 Task: Add Sprouts Grilled Atlantic Salmon Meal With Red Miso Sauce to the cart.
Action: Mouse moved to (304, 119)
Screenshot: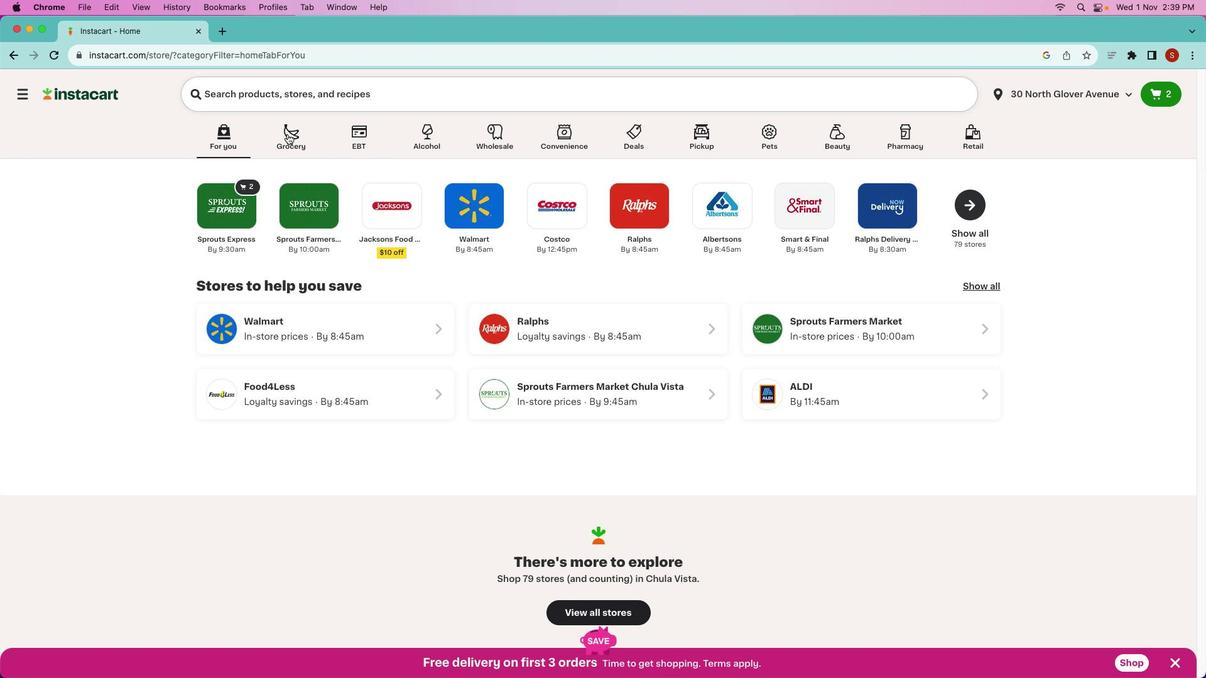 
Action: Mouse pressed left at (304, 119)
Screenshot: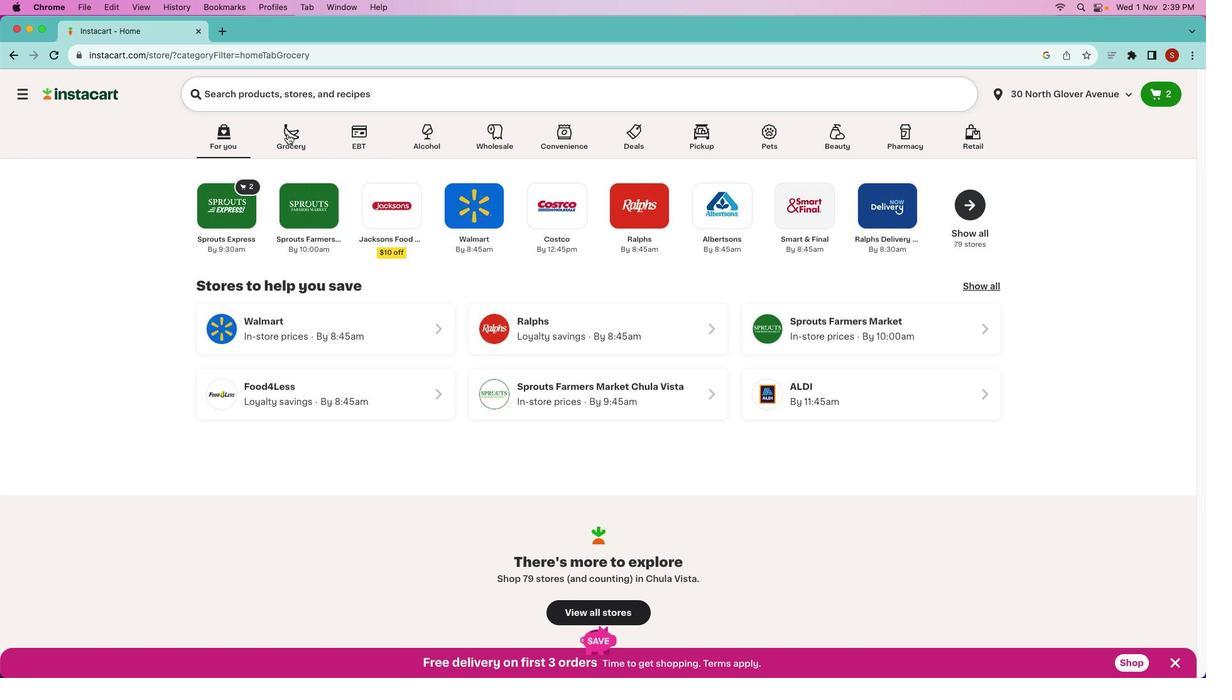 
Action: Mouse moved to (304, 119)
Screenshot: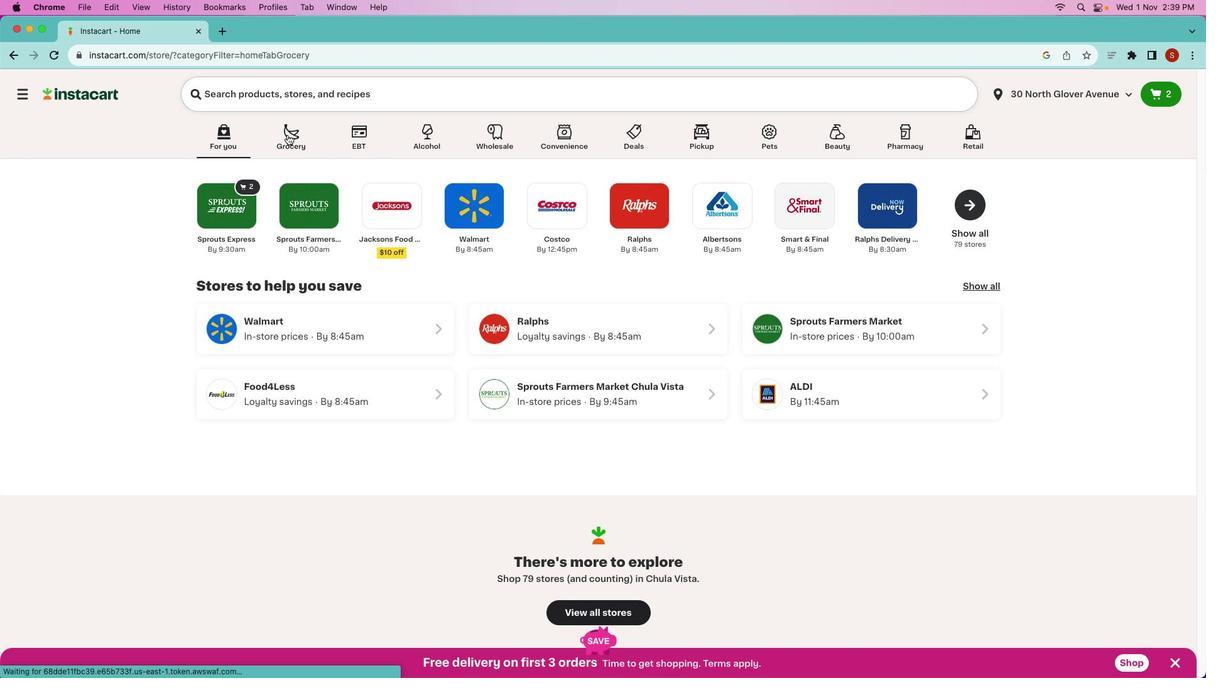 
Action: Mouse pressed left at (304, 119)
Screenshot: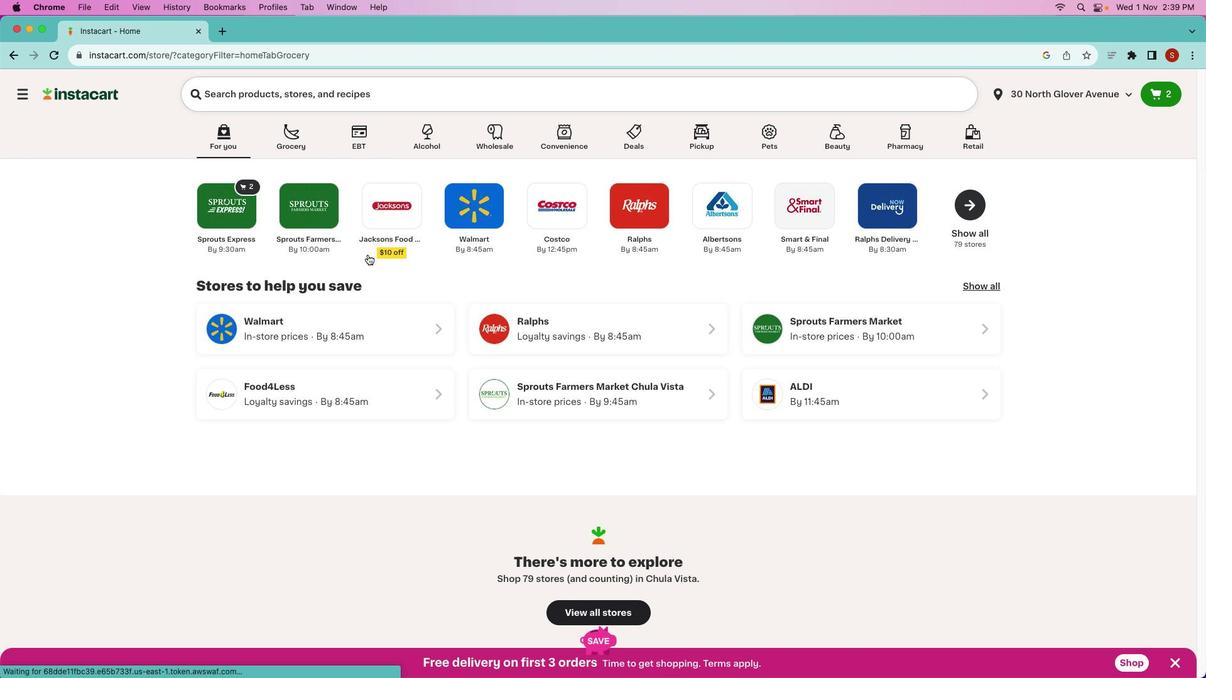 
Action: Mouse moved to (577, 286)
Screenshot: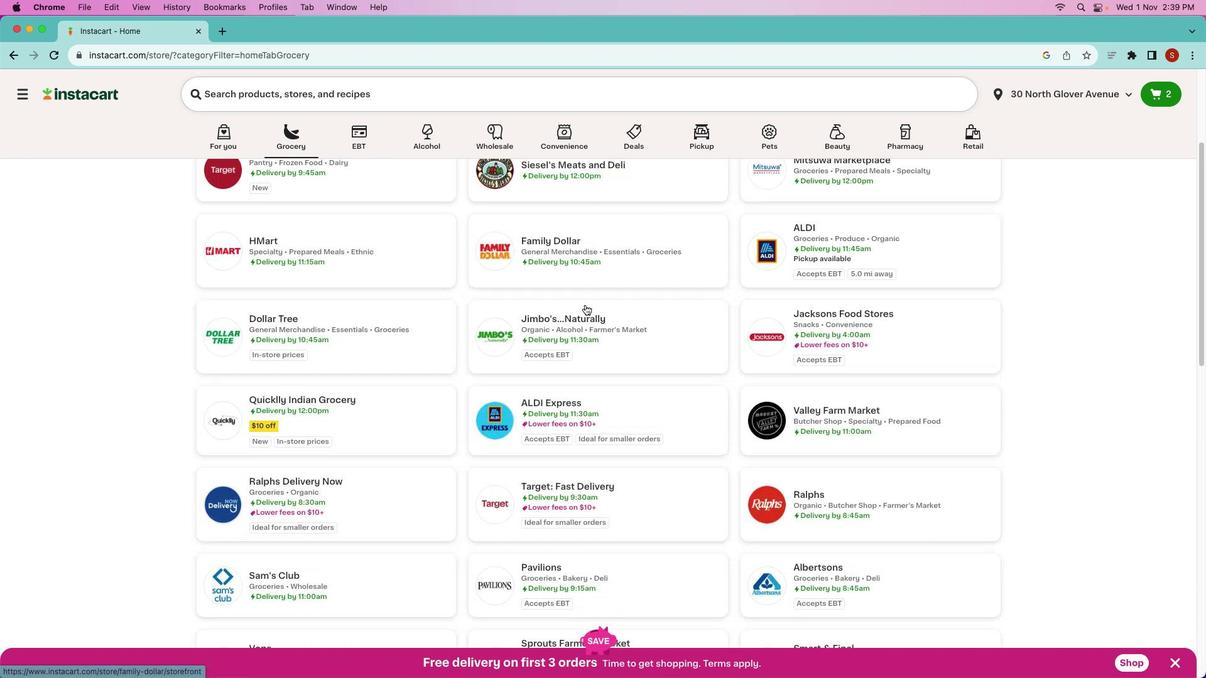 
Action: Mouse scrolled (577, 286) with delta (39, -10)
Screenshot: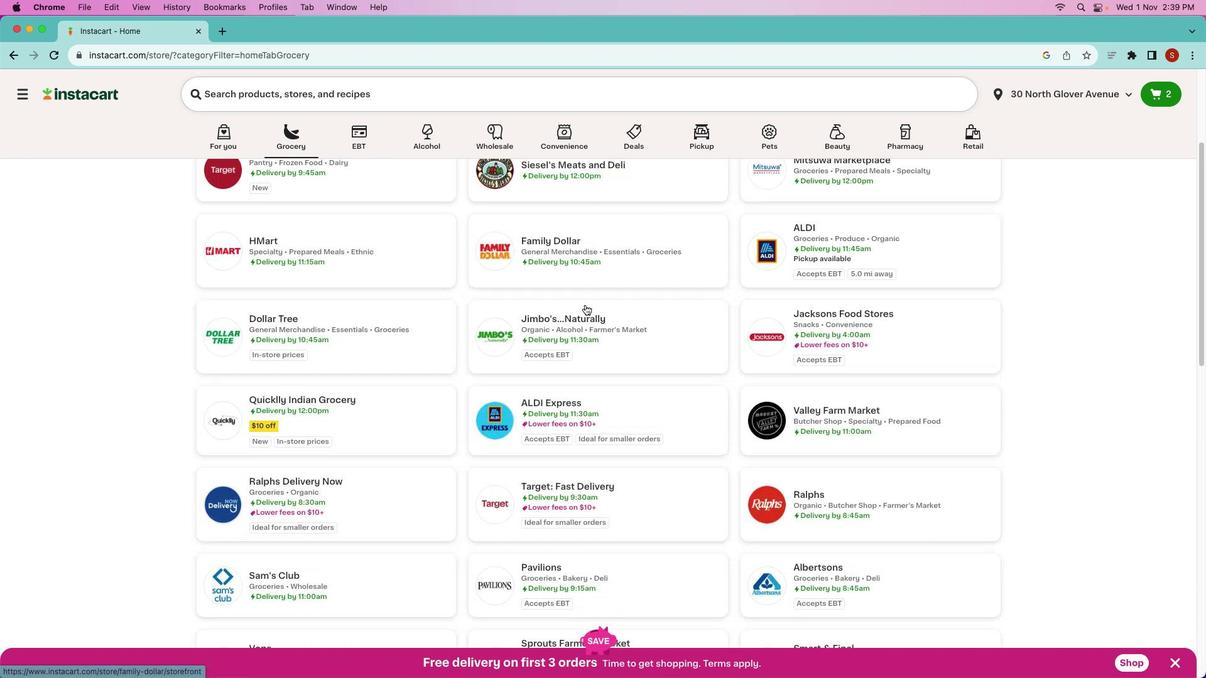 
Action: Mouse moved to (579, 283)
Screenshot: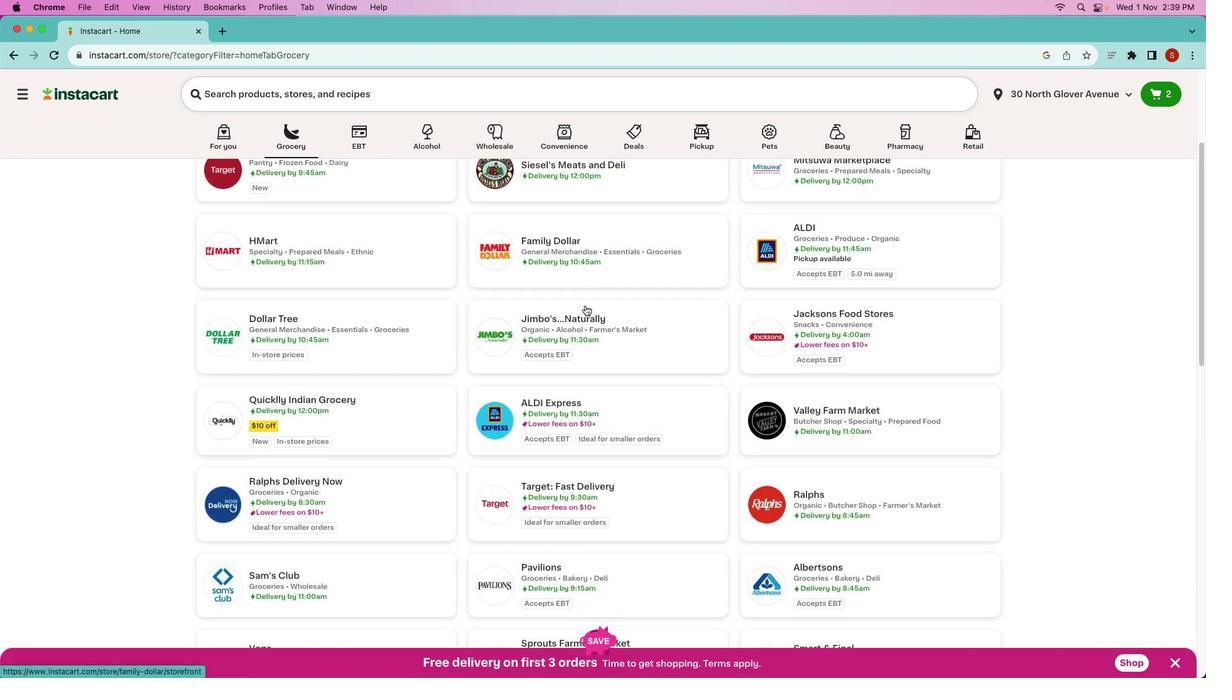 
Action: Mouse scrolled (579, 283) with delta (39, -10)
Screenshot: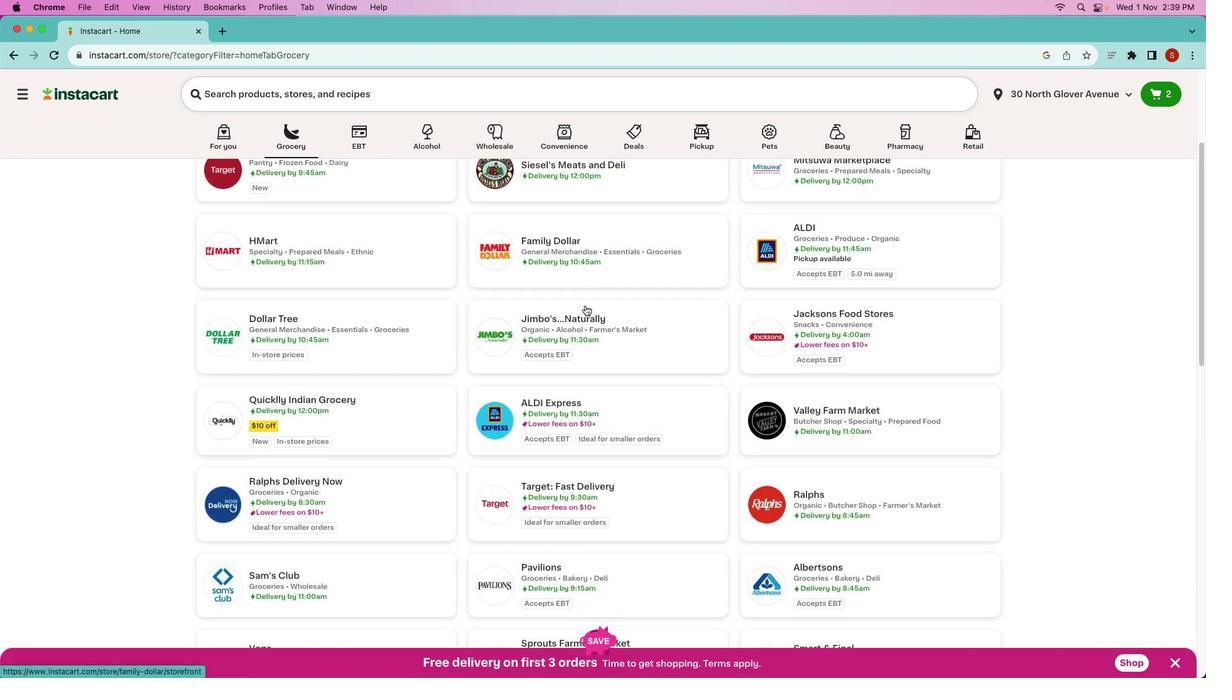
Action: Mouse moved to (580, 280)
Screenshot: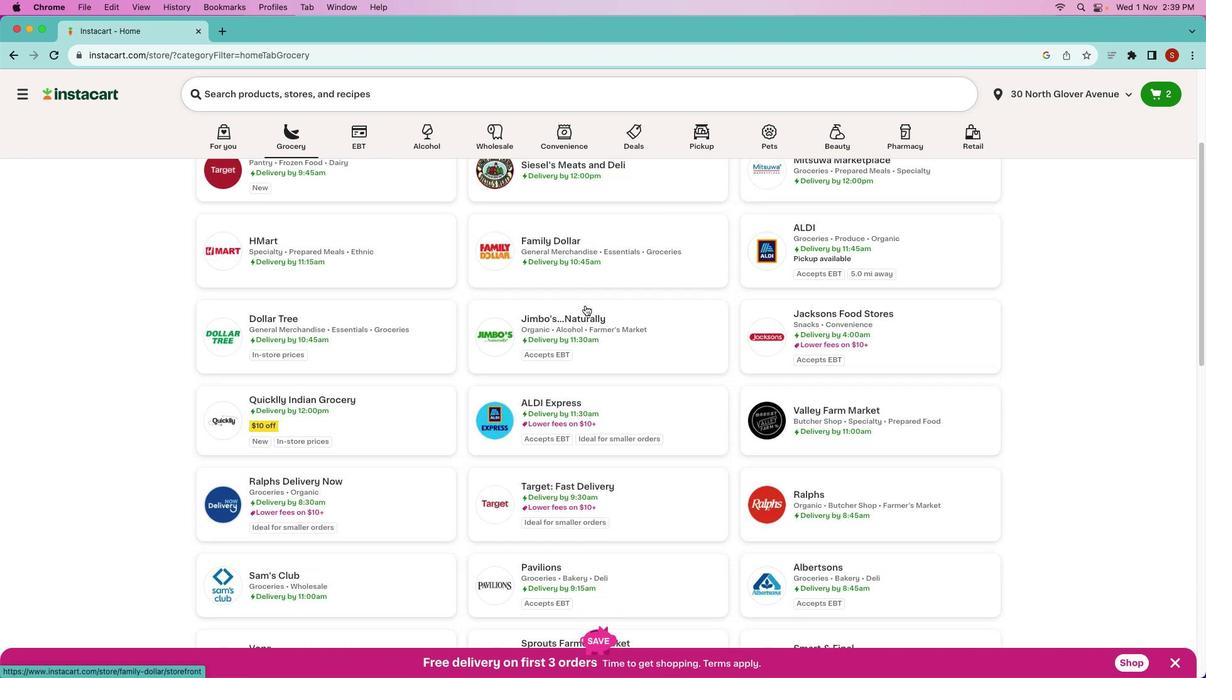 
Action: Mouse scrolled (580, 280) with delta (39, -11)
Screenshot: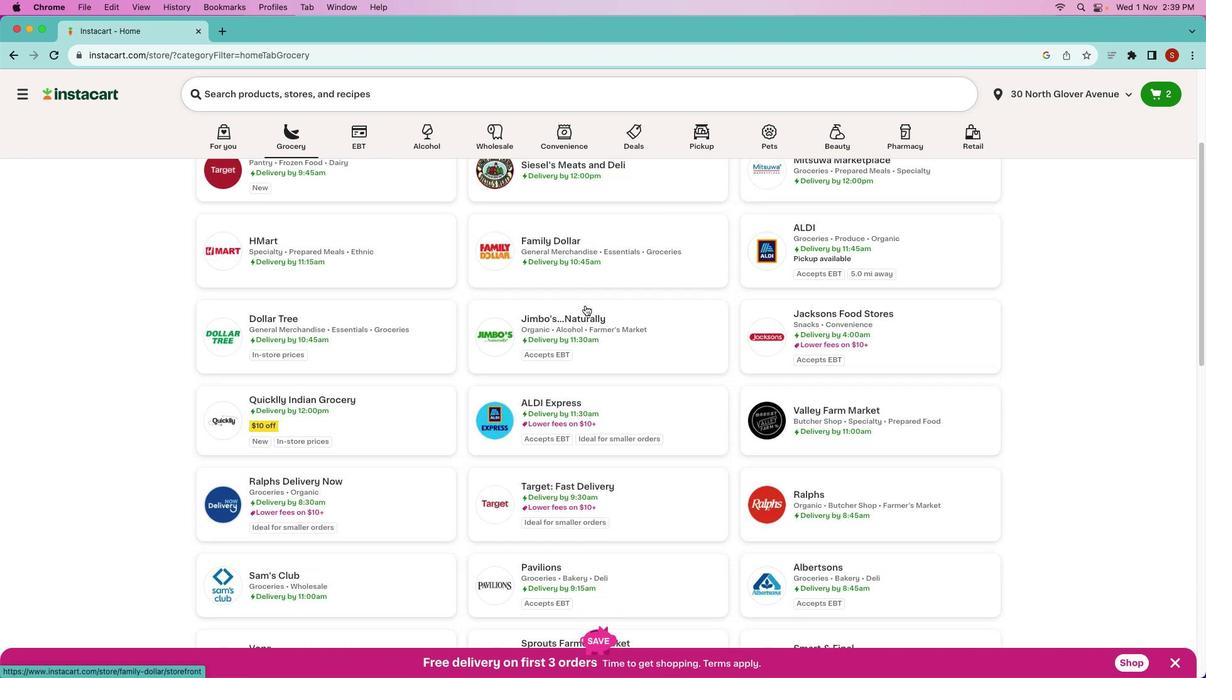 
Action: Mouse moved to (581, 280)
Screenshot: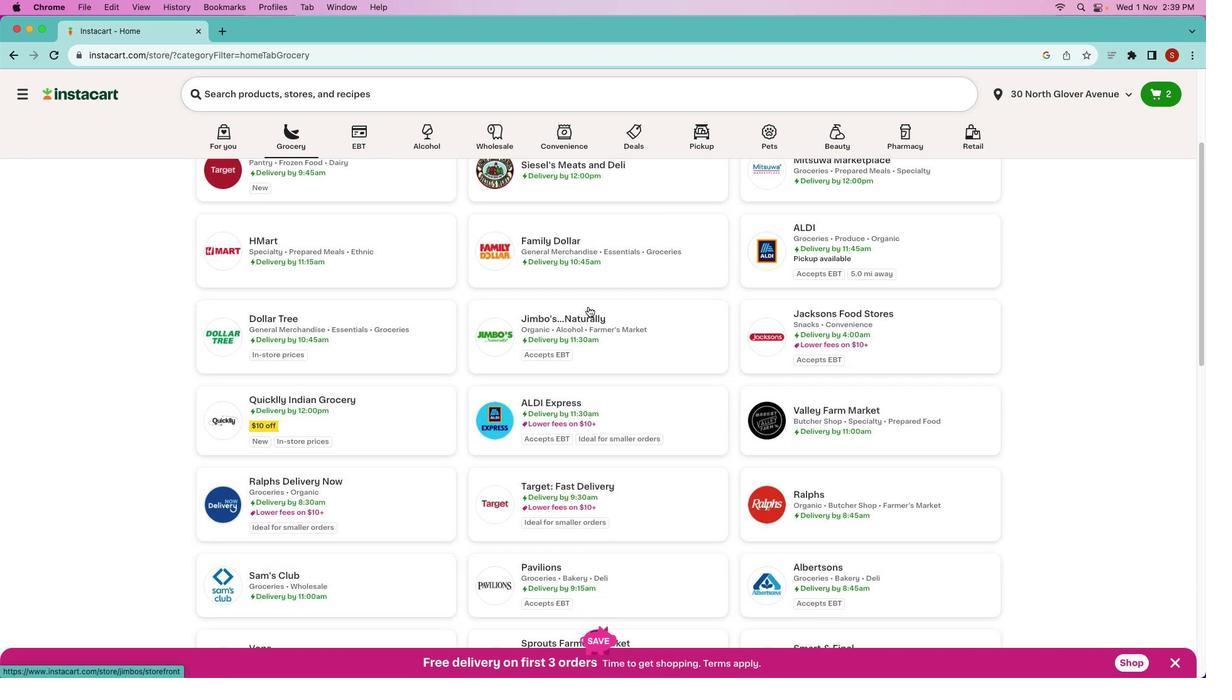 
Action: Mouse scrolled (581, 280) with delta (39, -11)
Screenshot: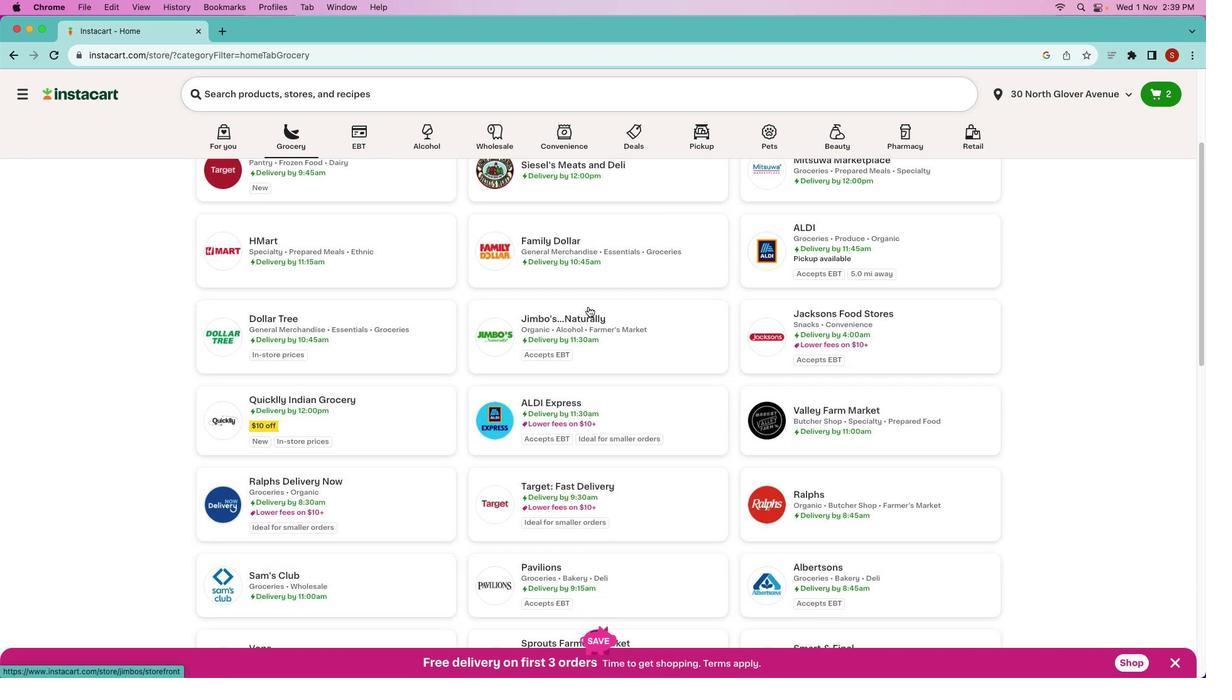 
Action: Mouse moved to (580, 285)
Screenshot: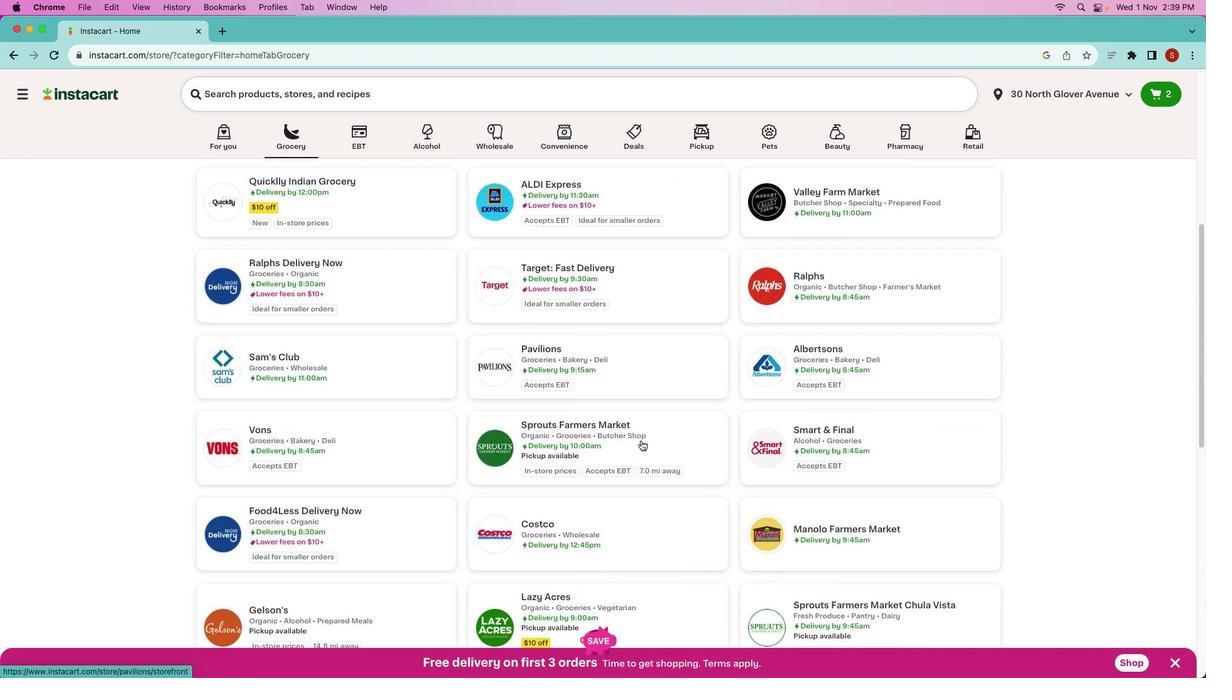 
Action: Mouse scrolled (580, 285) with delta (39, -10)
Screenshot: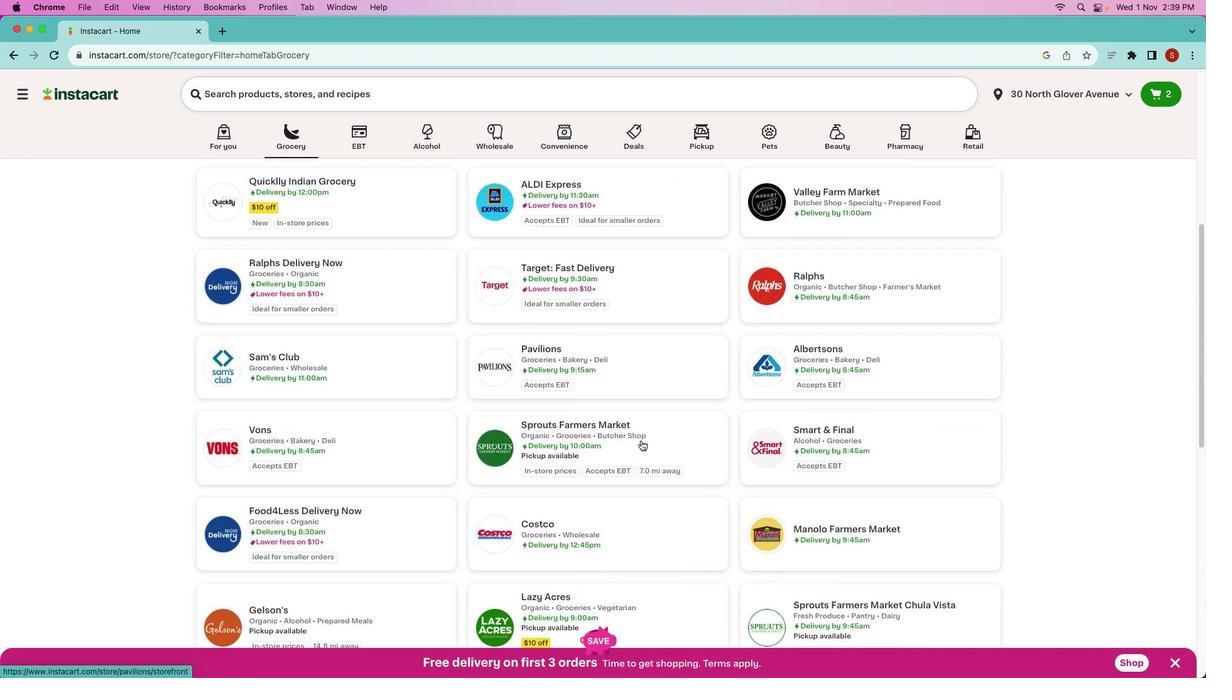 
Action: Mouse moved to (581, 285)
Screenshot: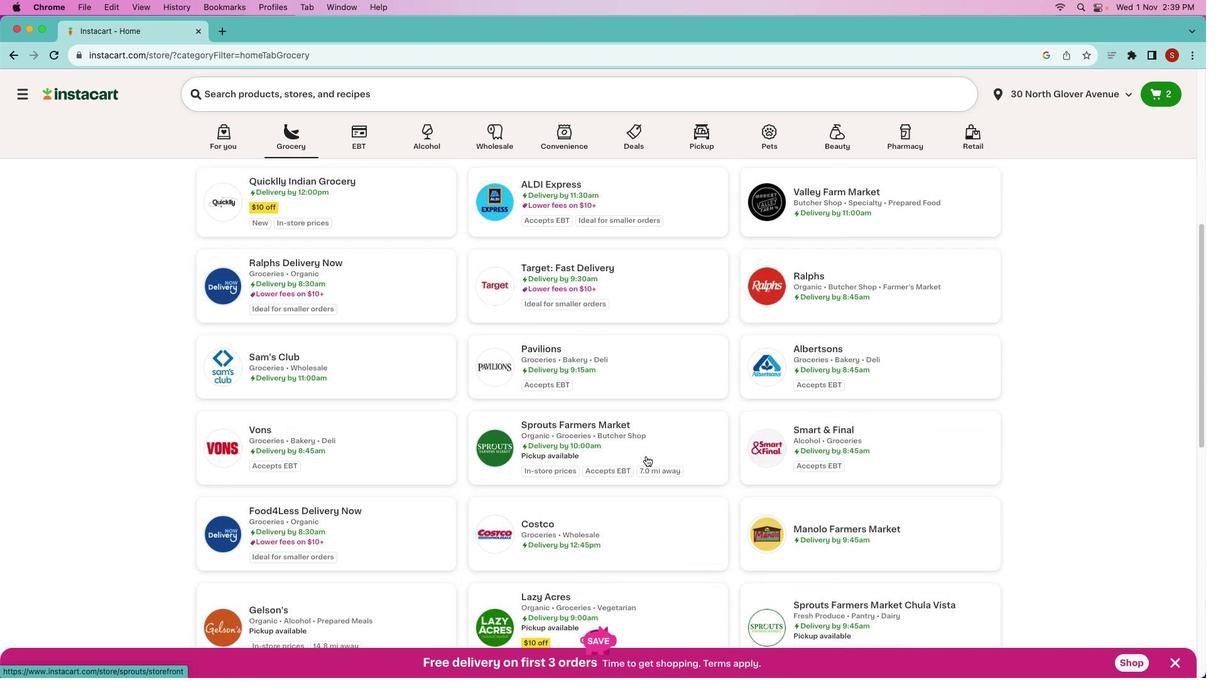 
Action: Mouse scrolled (581, 285) with delta (39, -10)
Screenshot: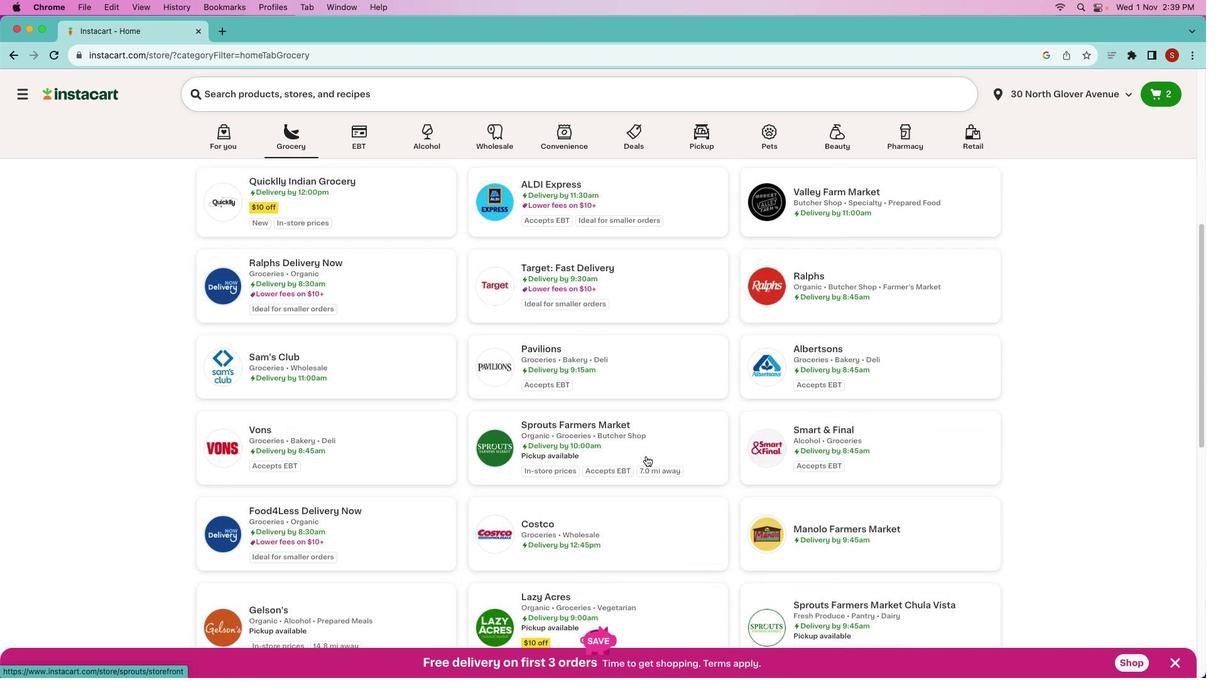 
Action: Mouse moved to (581, 285)
Screenshot: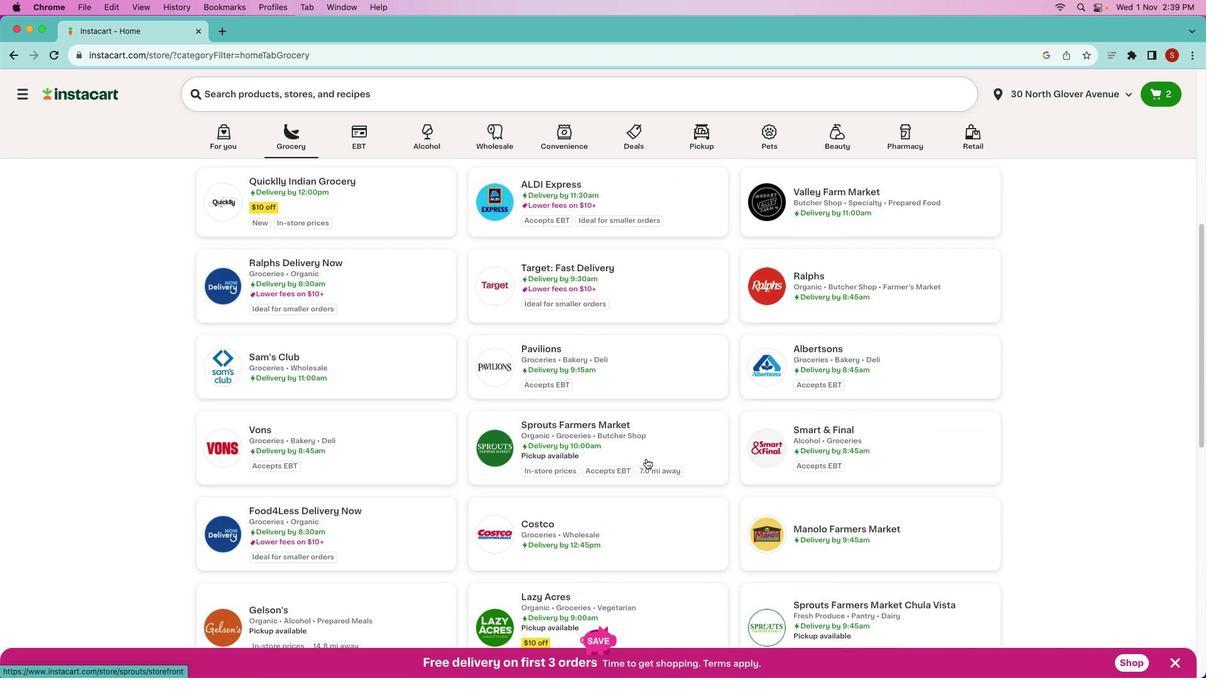 
Action: Mouse scrolled (581, 285) with delta (39, -11)
Screenshot: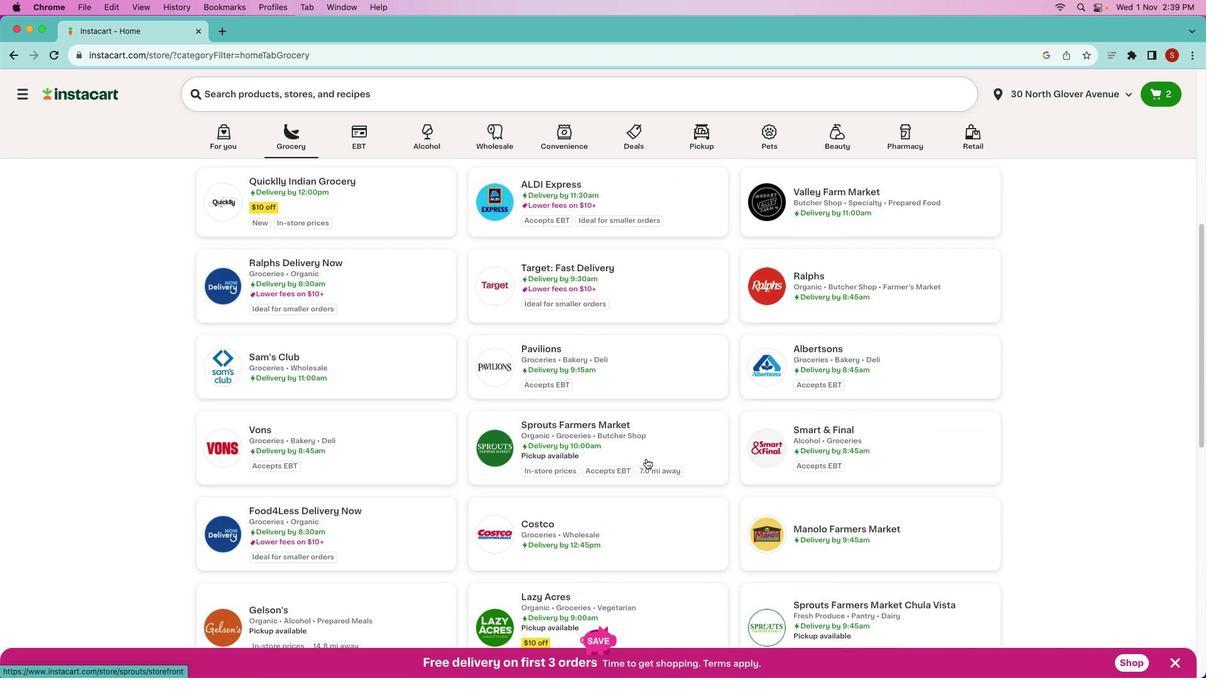 
Action: Mouse moved to (582, 285)
Screenshot: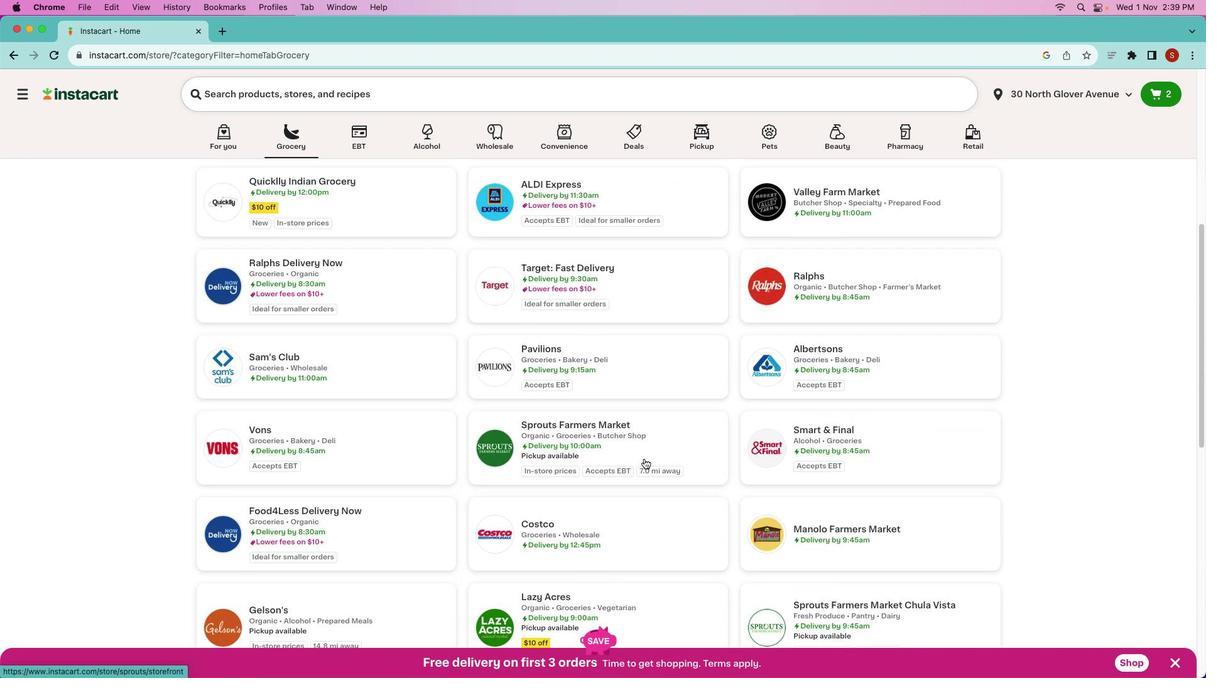 
Action: Mouse scrolled (582, 285) with delta (39, -11)
Screenshot: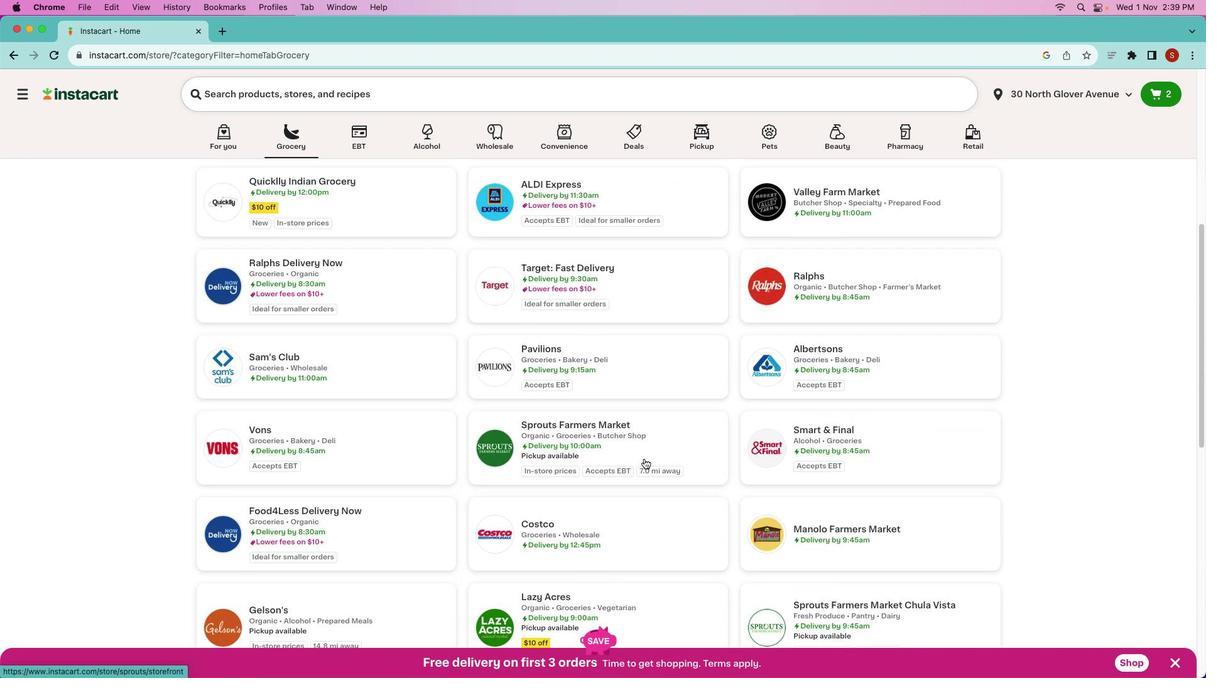 
Action: Mouse moved to (594, 410)
Screenshot: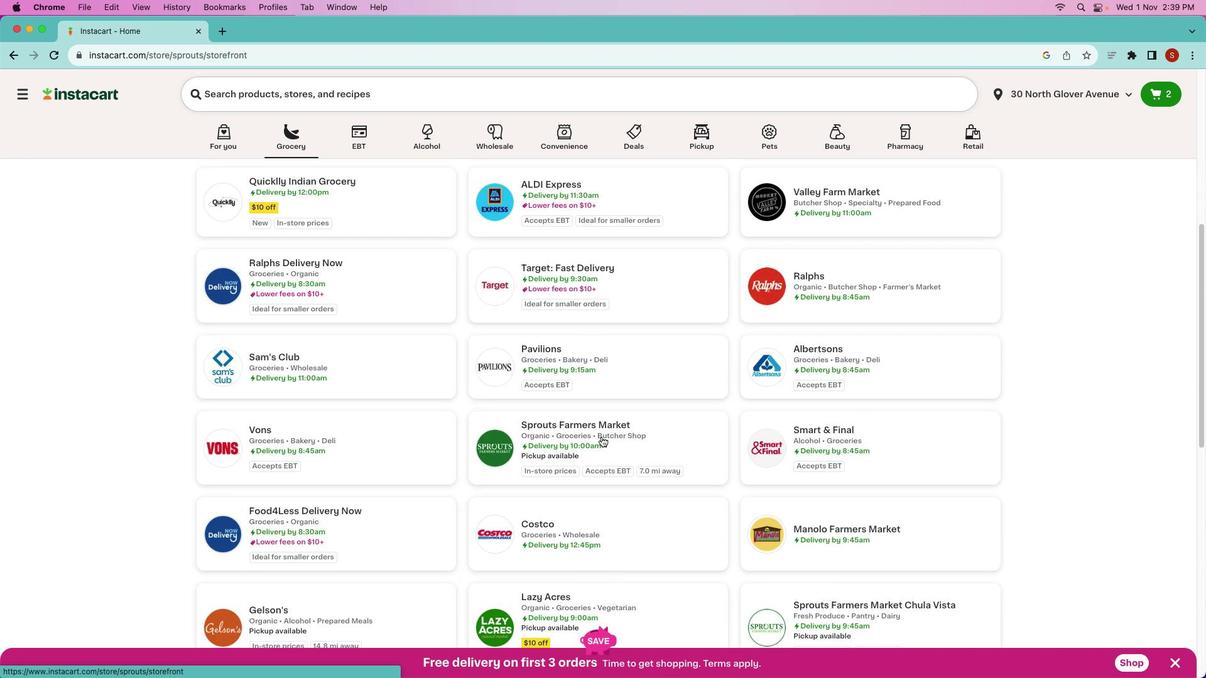 
Action: Mouse pressed left at (594, 410)
Screenshot: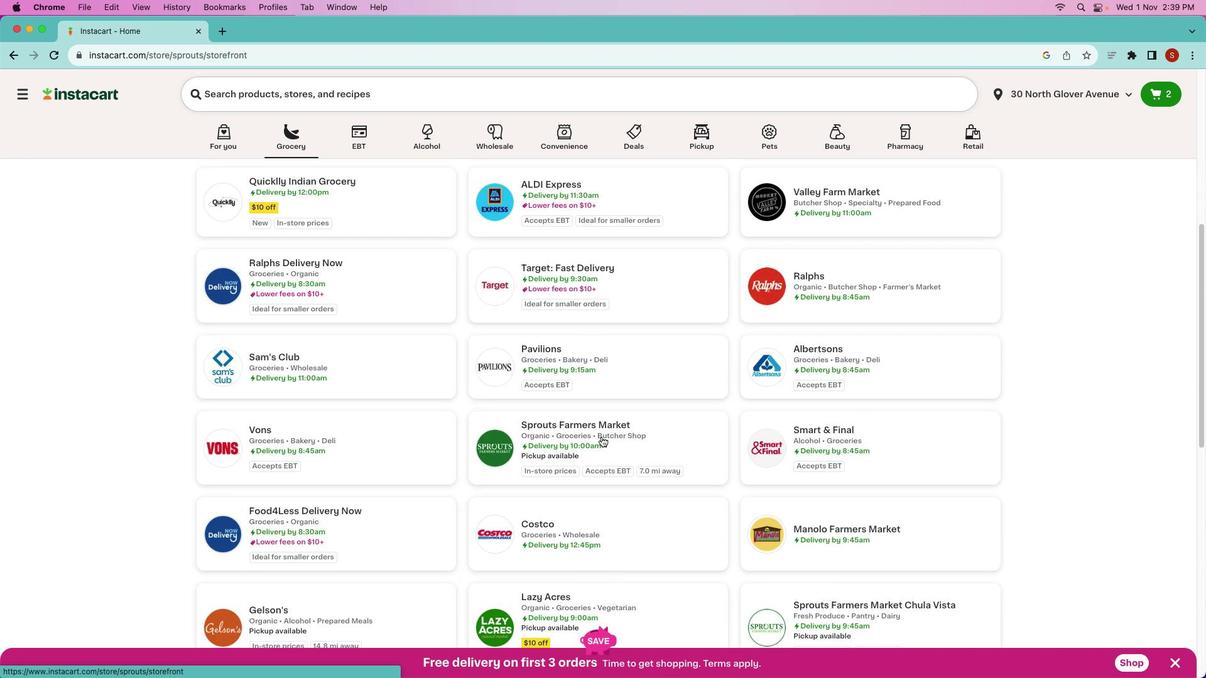 
Action: Mouse moved to (399, 81)
Screenshot: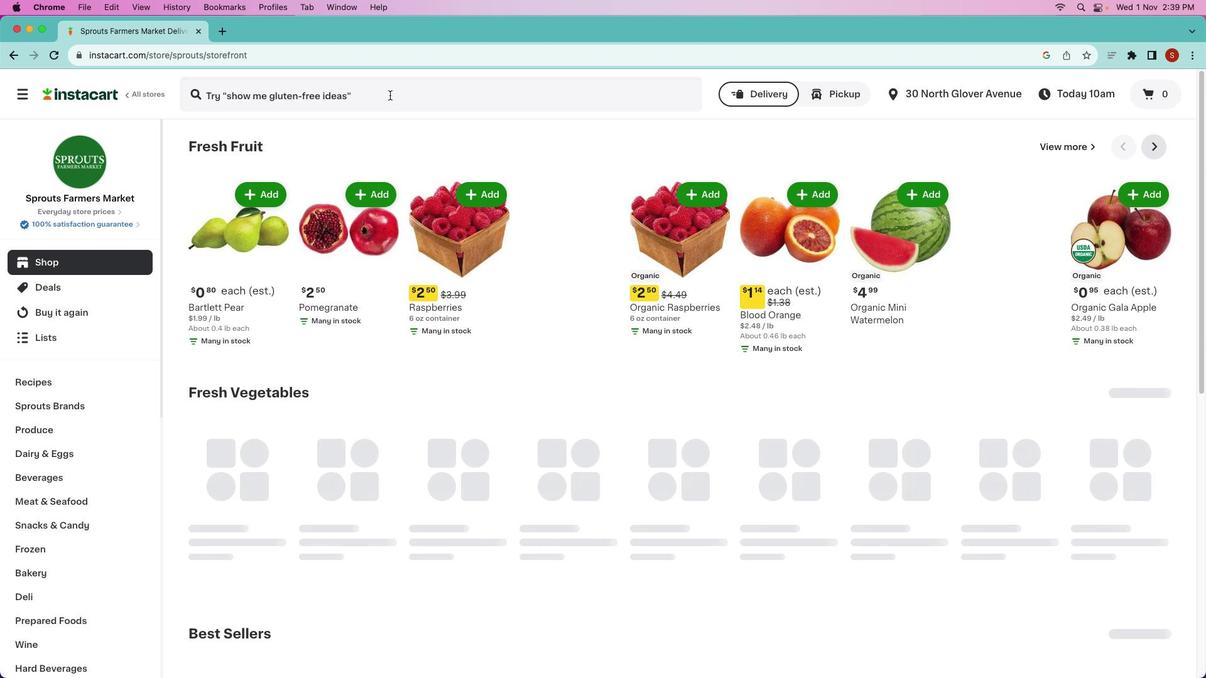 
Action: Mouse pressed left at (399, 81)
Screenshot: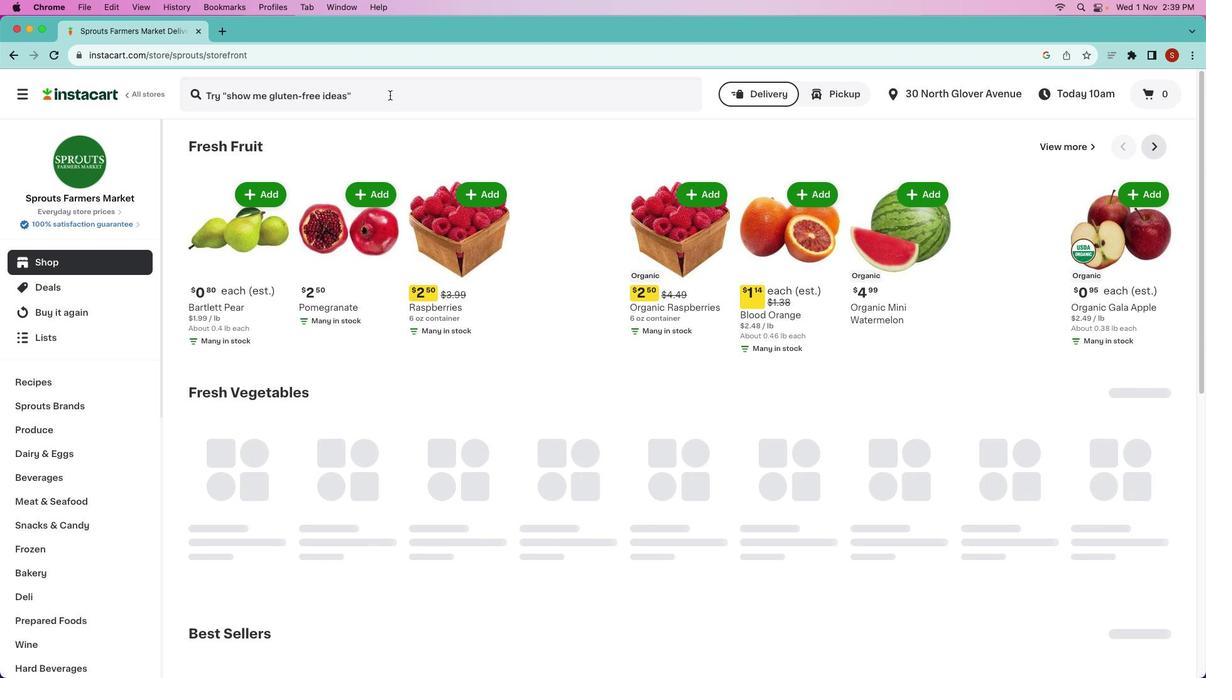 
Action: Mouse moved to (357, 84)
Screenshot: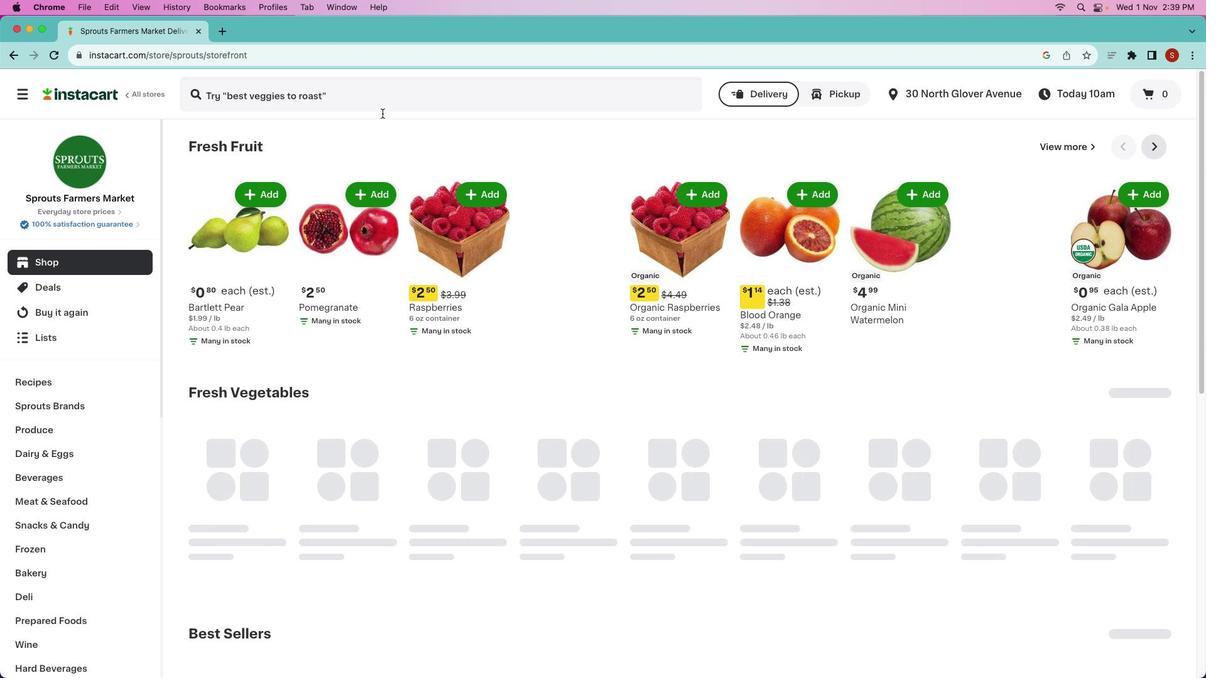 
Action: Mouse pressed left at (357, 84)
Screenshot: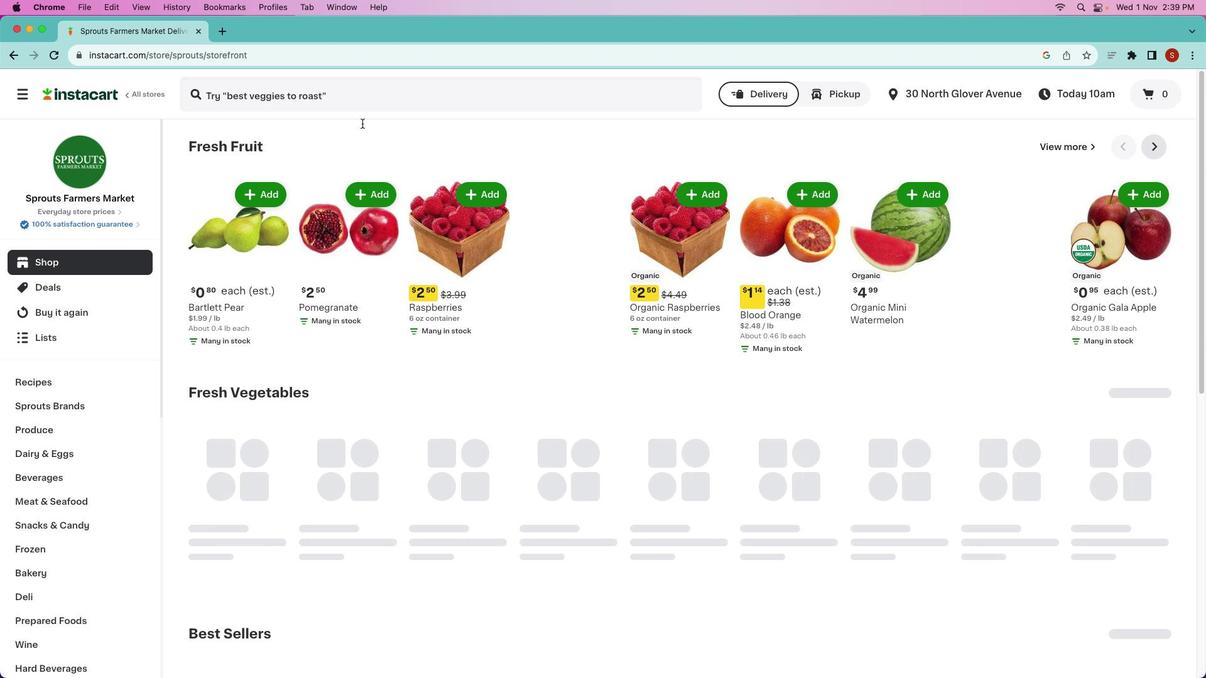 
Action: Mouse moved to (366, 86)
Screenshot: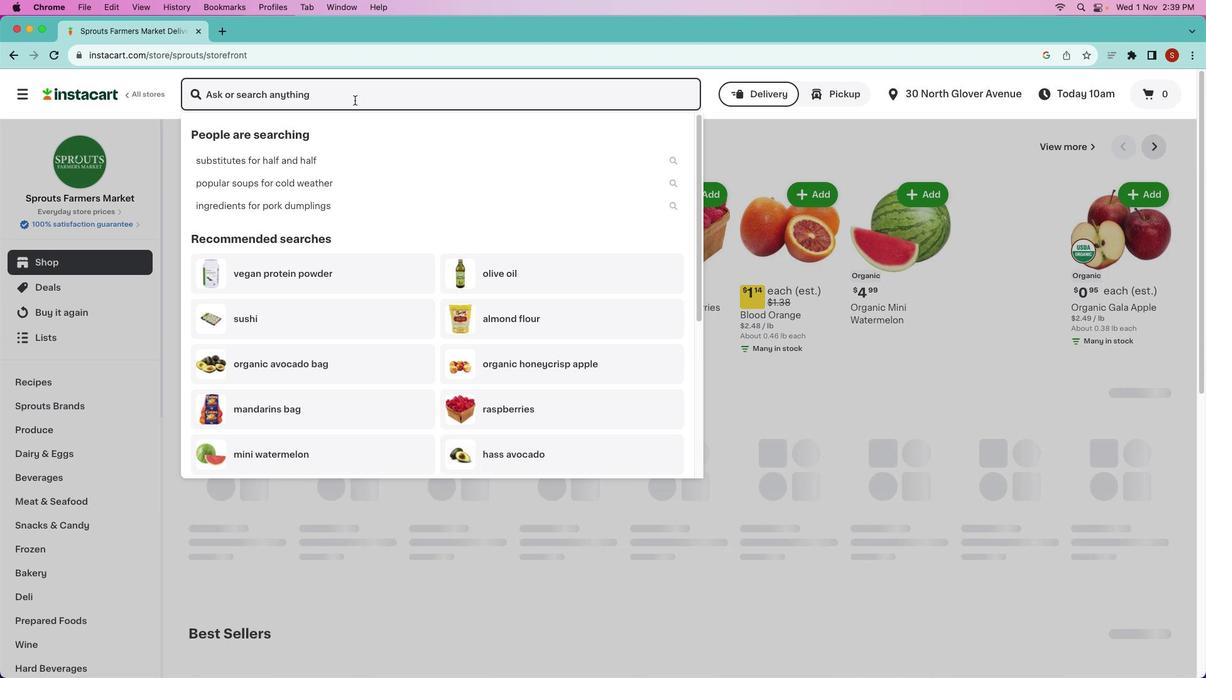 
Action: Key pressed Key.shift_r'S''p''r''o''u''t''s'Key.space'g''r''i''l''l''e''d'Key.space'a''t''l''a''n''t''i''c'Key.space's''a''l''m''o''n'Key.space'm''e''a''l'Key.space'w''i''t''h'Key.space'r''e''d'Key.space'm''i''s''o'Key.space's''a''u''c''e'Key.enter
Screenshot: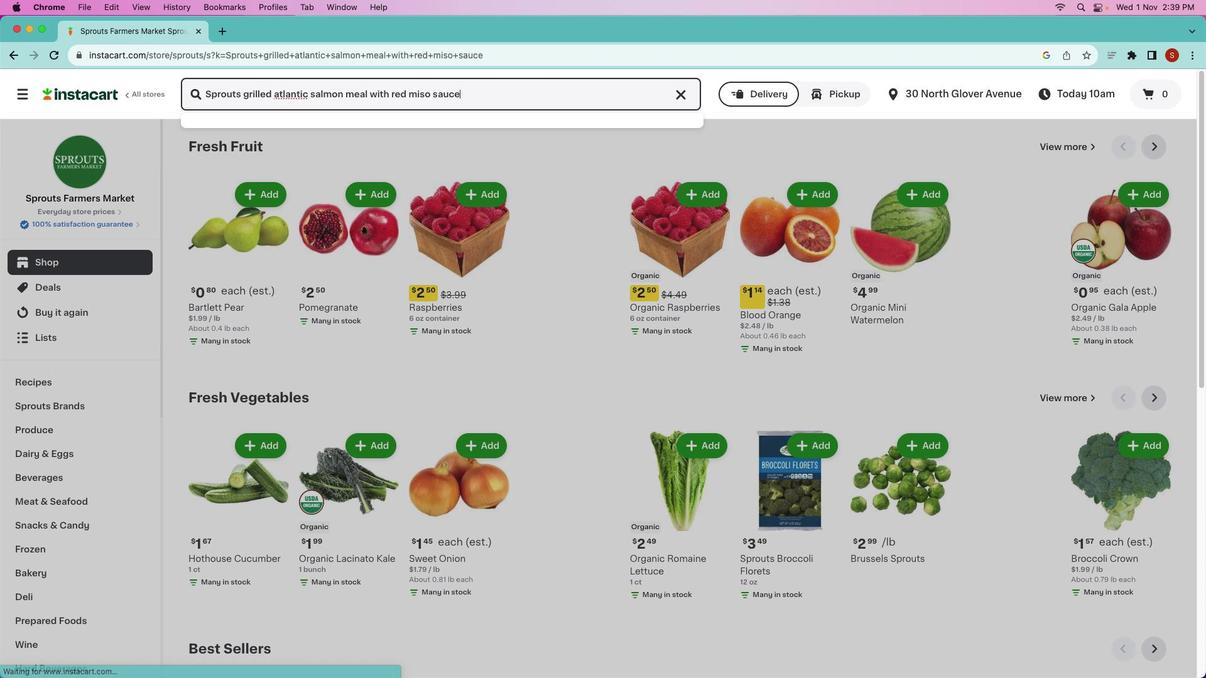 
Action: Mouse moved to (549, 194)
Screenshot: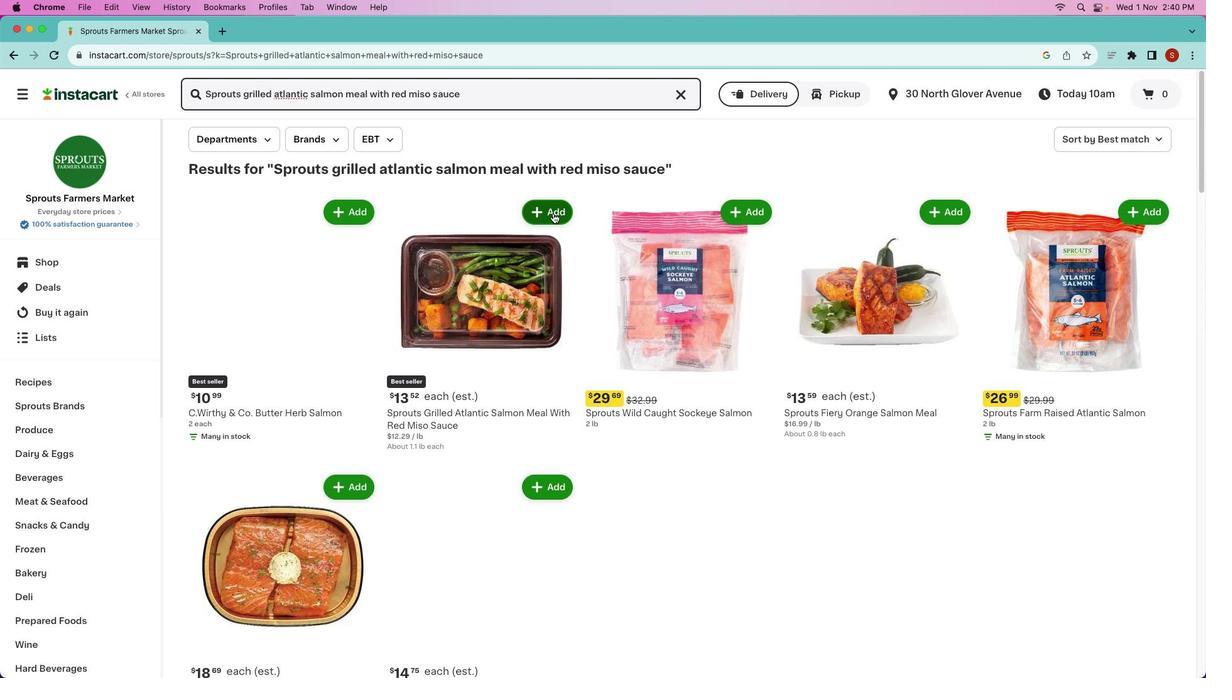 
Action: Mouse pressed left at (549, 194)
Screenshot: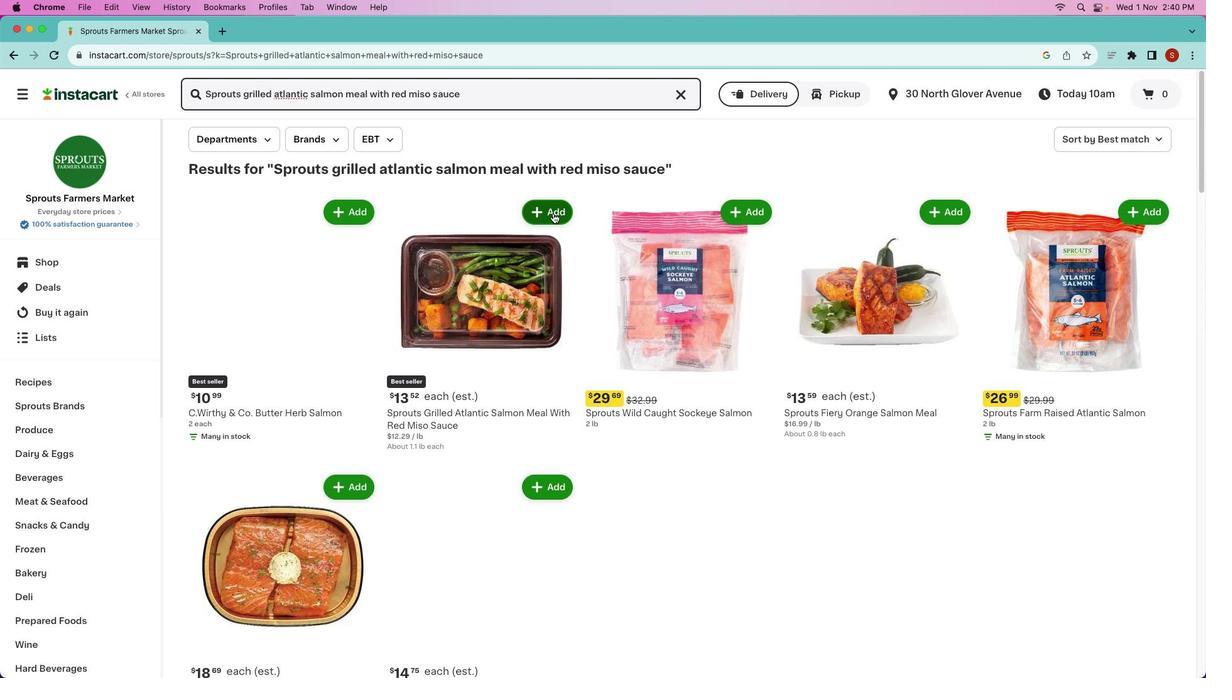 
Action: Mouse moved to (511, 276)
Screenshot: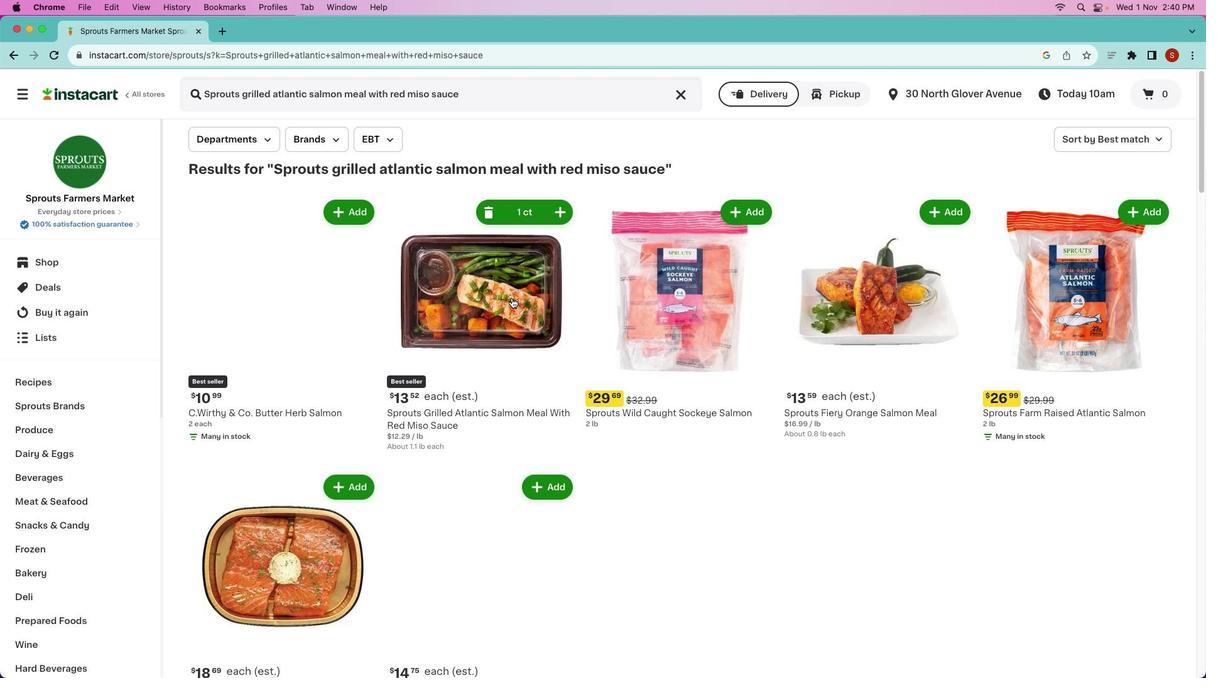 
